Task: Add in the project Whiteboard an epic 'Augmented Reality (AR) Development'.
Action: Mouse moved to (319, 347)
Screenshot: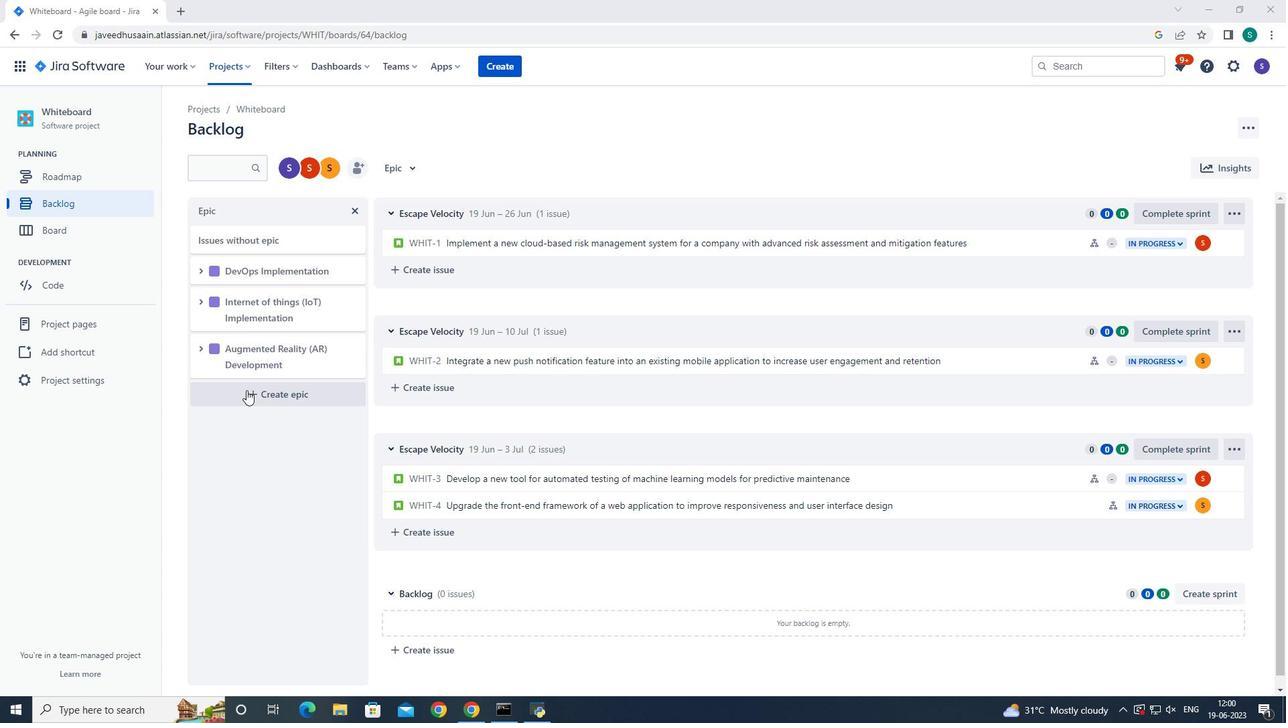 
Action: Mouse pressed left at (319, 347)
Screenshot: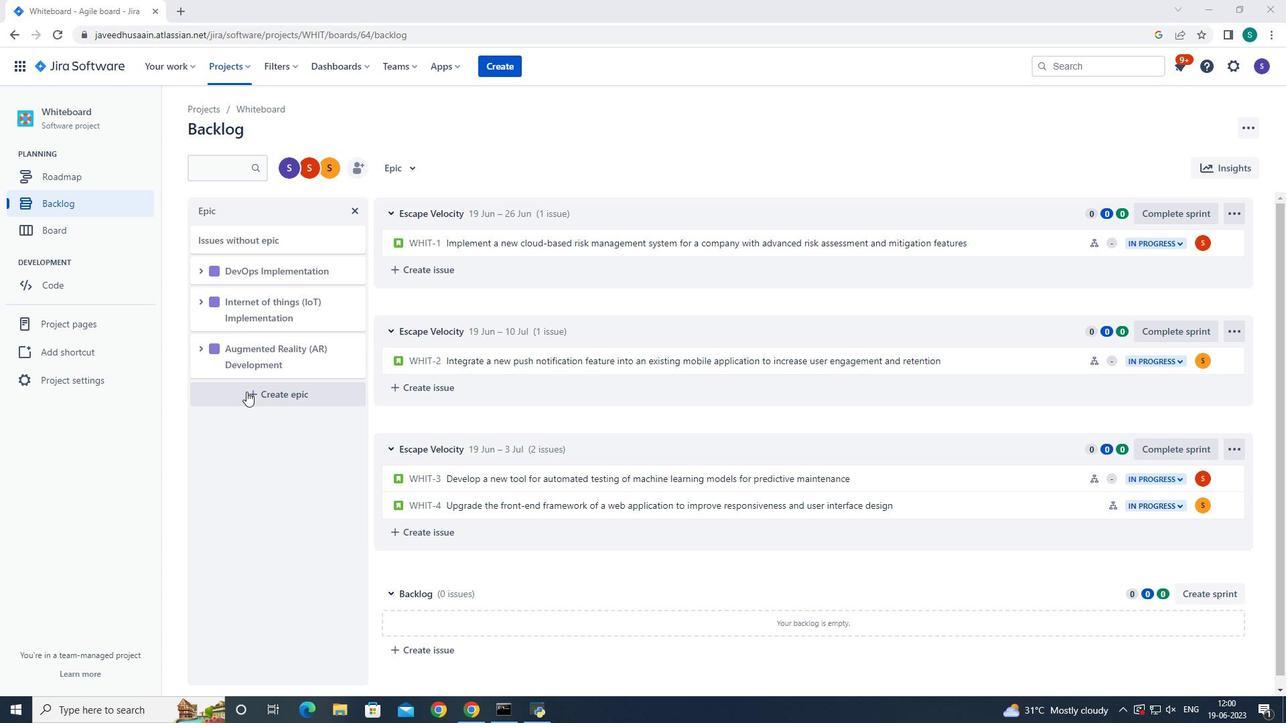 
Action: Mouse moved to (281, 351)
Screenshot: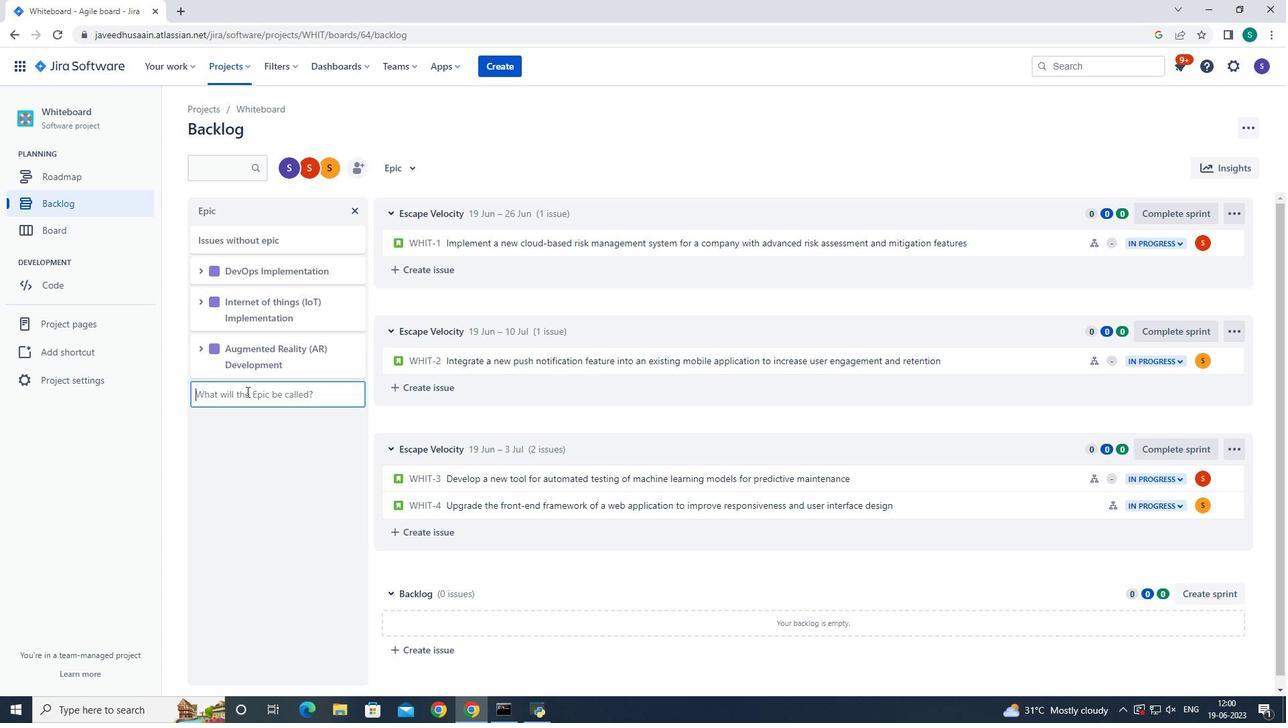 
Action: Mouse pressed left at (281, 351)
Screenshot: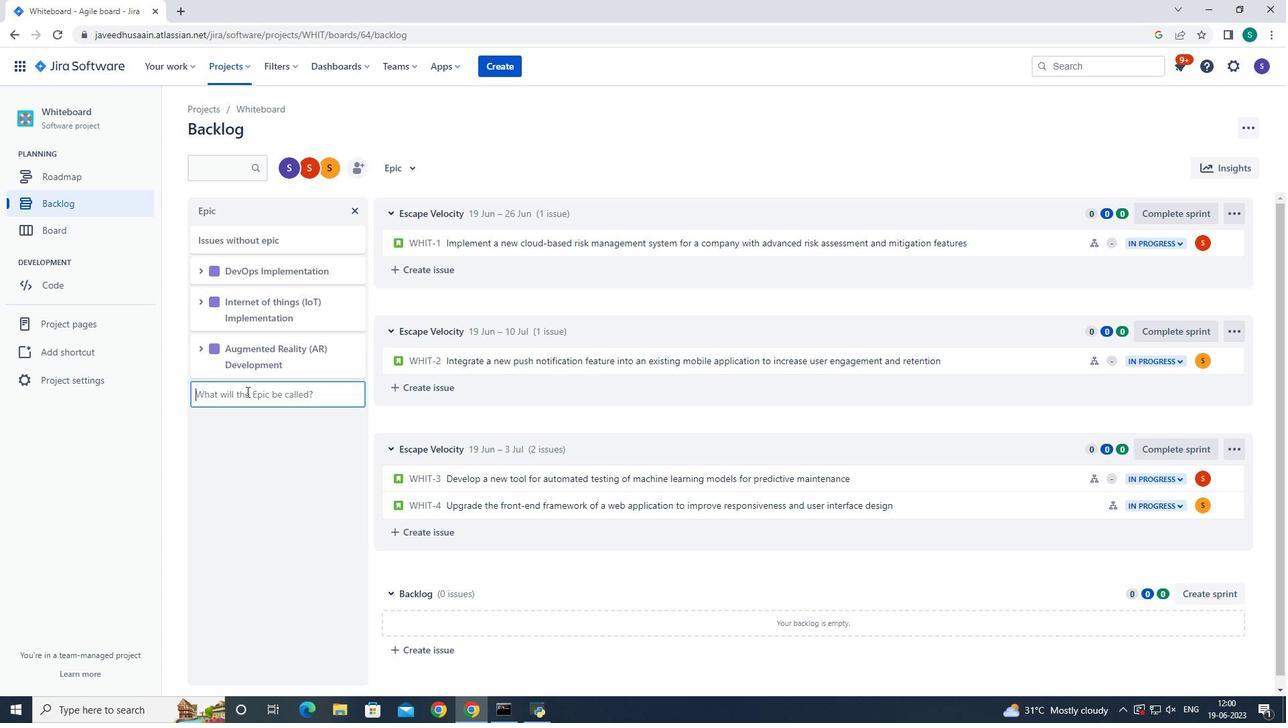 
Action: Key pressed <Key.shift>Augmented<Key.space><Key.shift>Reality<Key.space><Key.shift>(<Key.shift>Ar<Key.backspace><Key.shift>R<Key.shift>)<Key.space><Key.shift><Key.shift><Key.shift><Key.shift><Key.shift><Key.shift><Key.shift><Key.shift><Key.shift><Key.shift><Key.shift><Key.shift>Development<Key.enter>
Screenshot: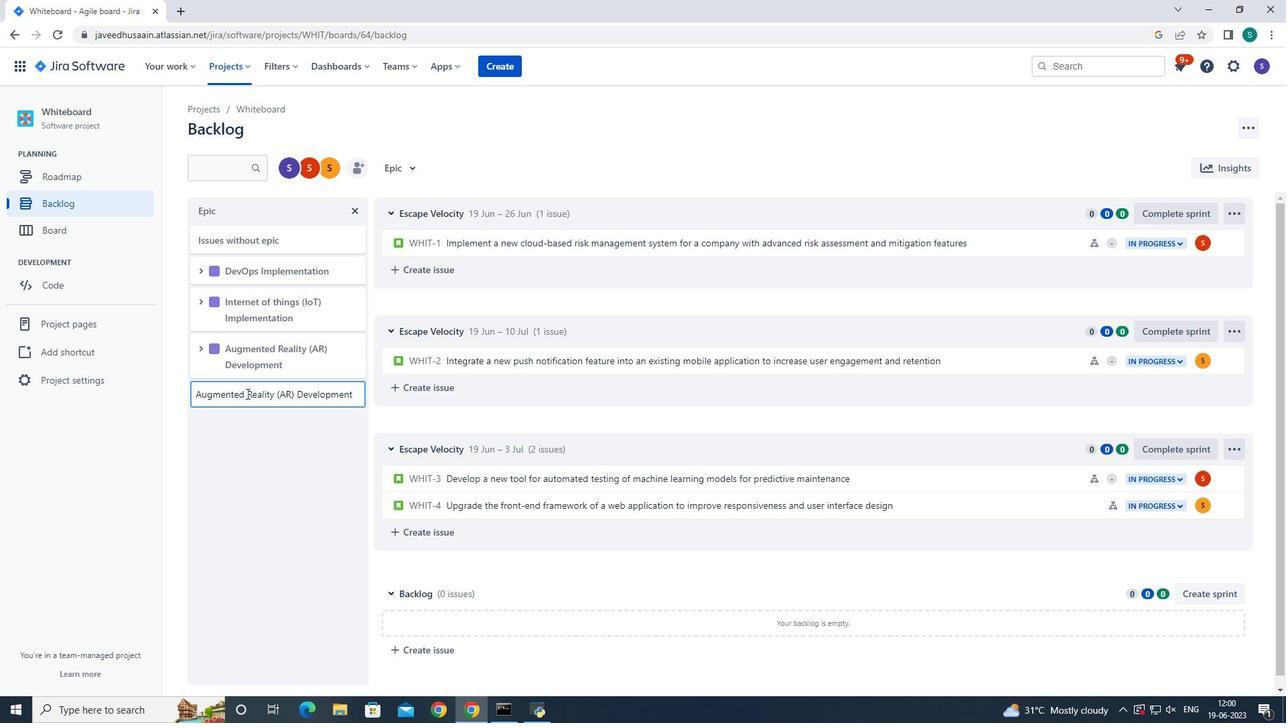 
Action: Mouse moved to (246, 392)
Screenshot: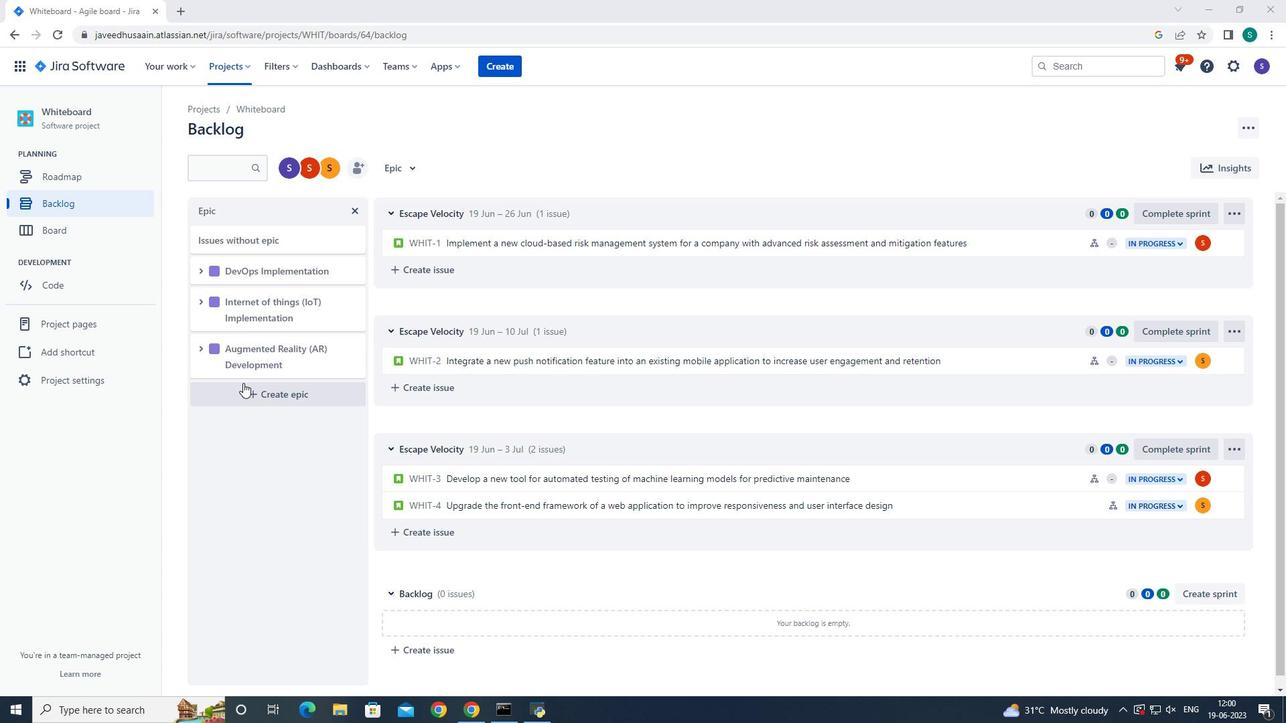 
Action: Mouse pressed left at (246, 392)
Screenshot: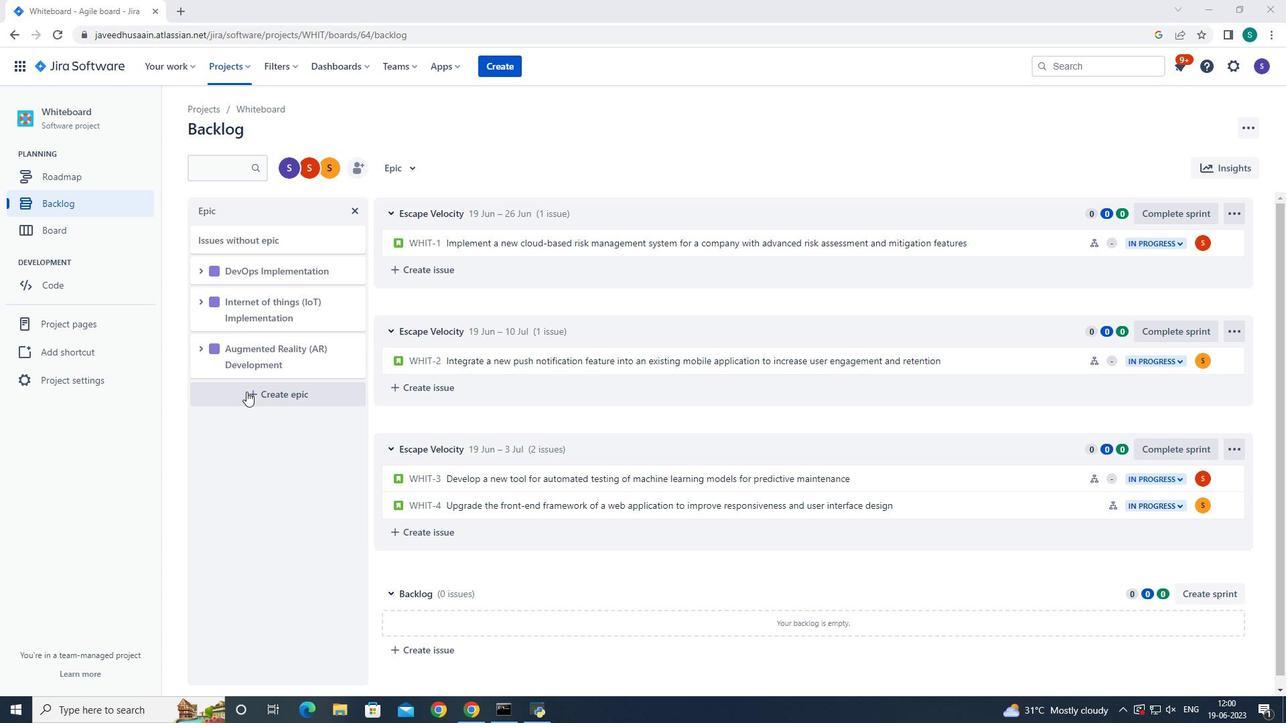 
Action: Mouse moved to (246, 394)
Screenshot: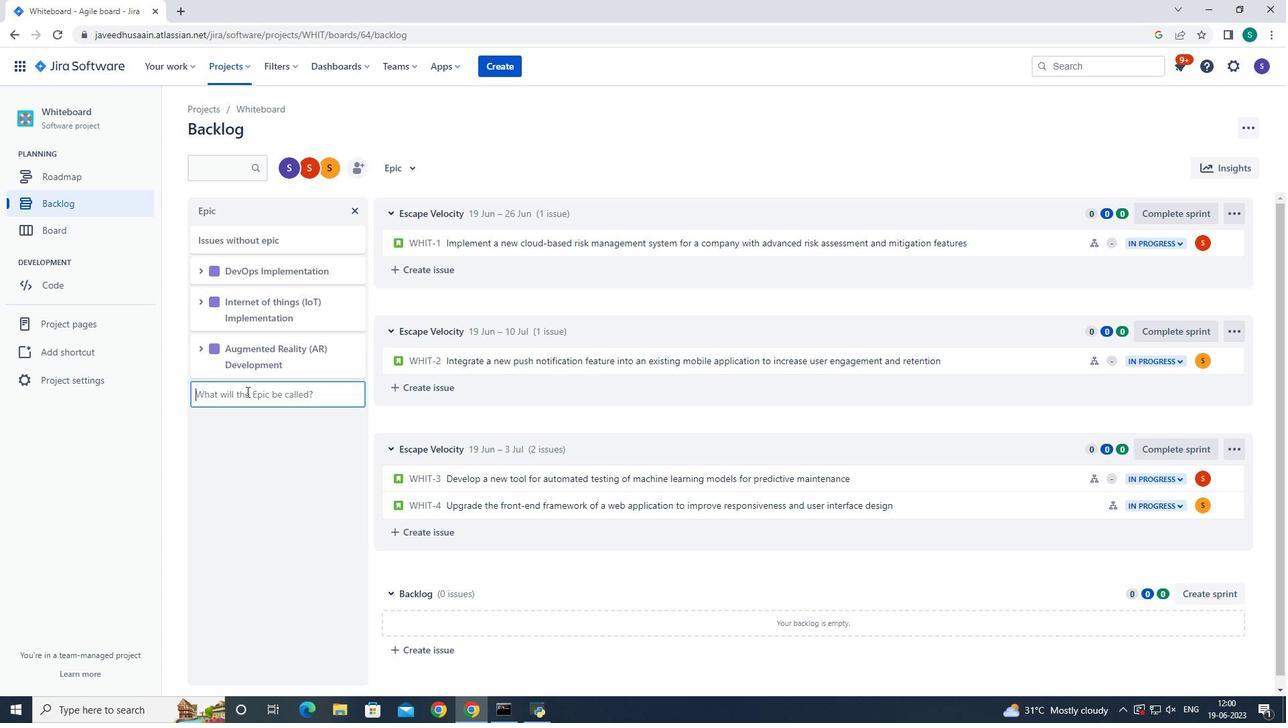 
Action: Mouse pressed left at (246, 394)
Screenshot: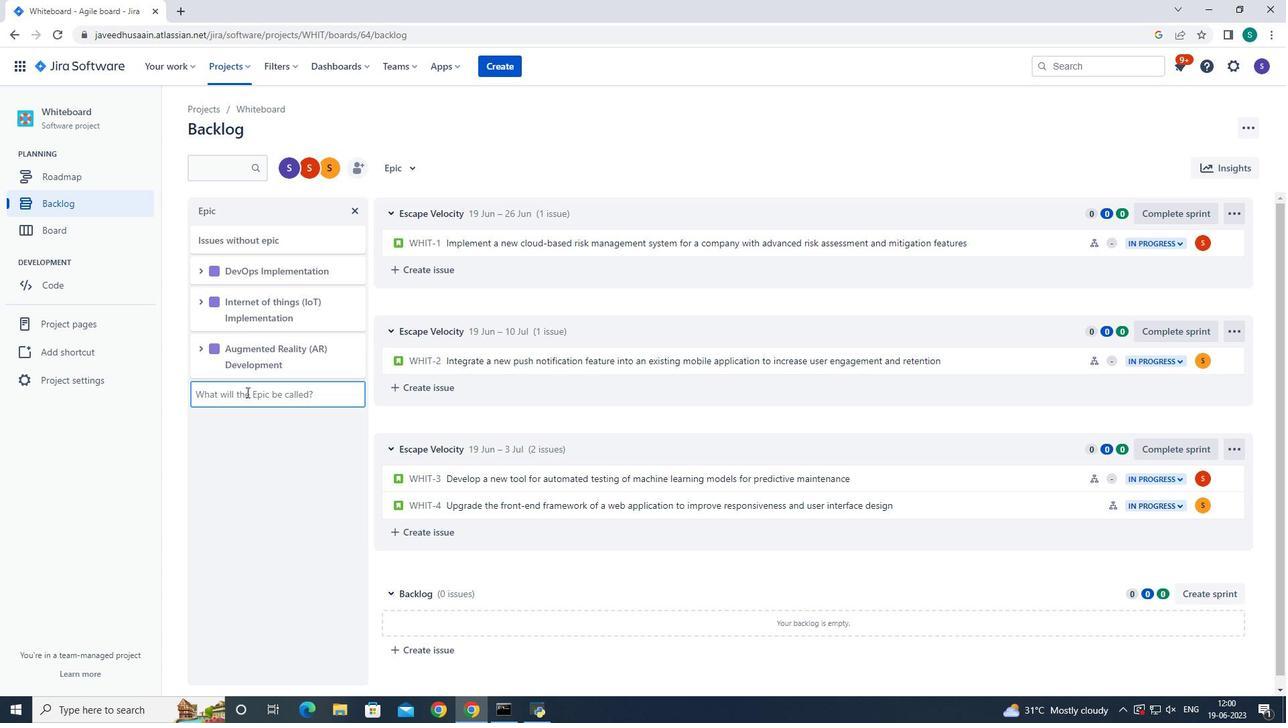 
Action: Key pressed <Key.shift>Augmented<Key.space><Key.shift>Reality<Key.space><Key.shift><Key.shift><Key.shift><Key.shift><Key.shift><Key.shift><Key.shift><Key.shift>(<Key.shift>AR<Key.shift><Key.shift><Key.shift><Key.shift><Key.shift><Key.shift><Key.shift><Key.shift><Key.shift><Key.shift><Key.shift><Key.shift><Key.shift>)<Key.space><Key.shift>Development<Key.enter>
Screenshot: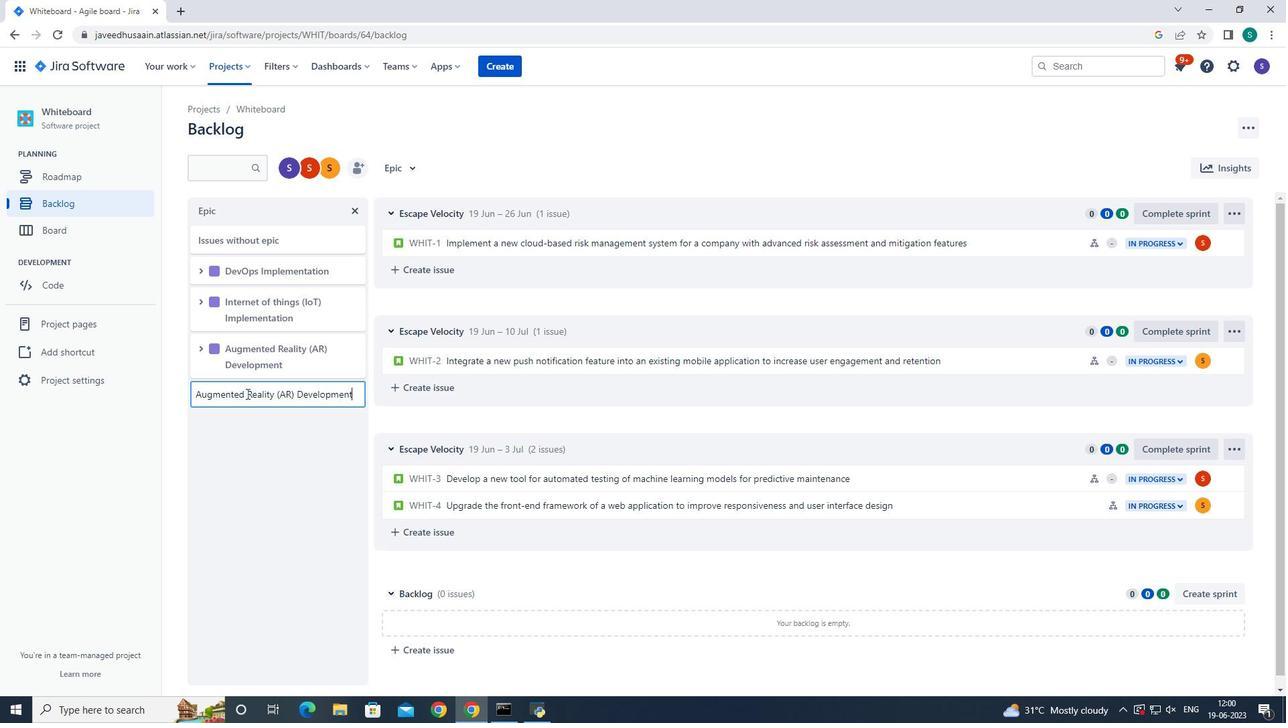 
